 Task: Search for emails with a 'Followup Flag' in subfolders.
Action: Mouse moved to (420, 12)
Screenshot: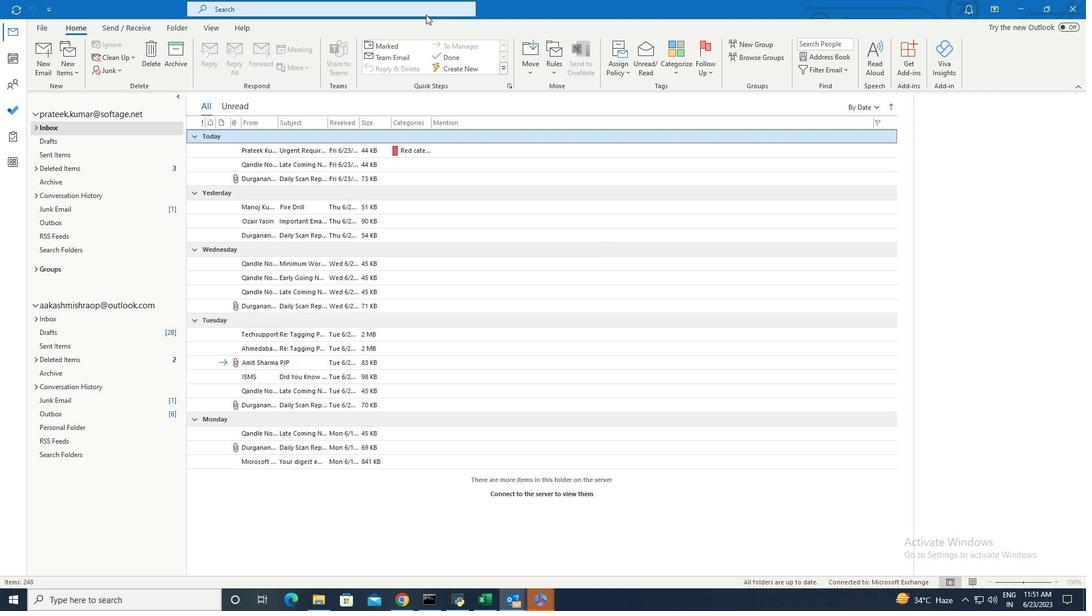 
Action: Mouse pressed left at (420, 12)
Screenshot: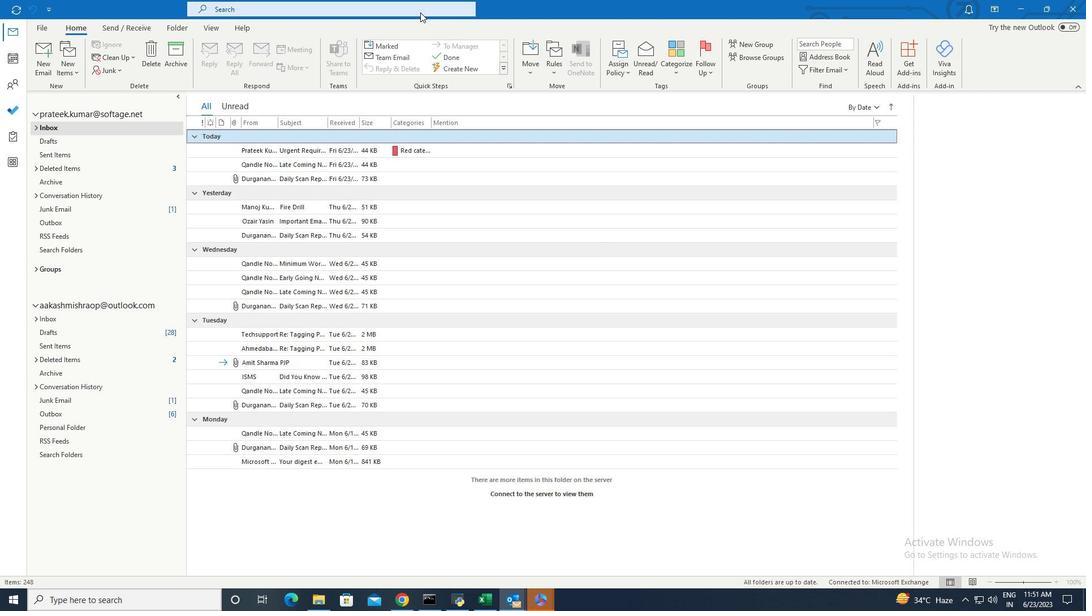 
Action: Mouse moved to (448, 9)
Screenshot: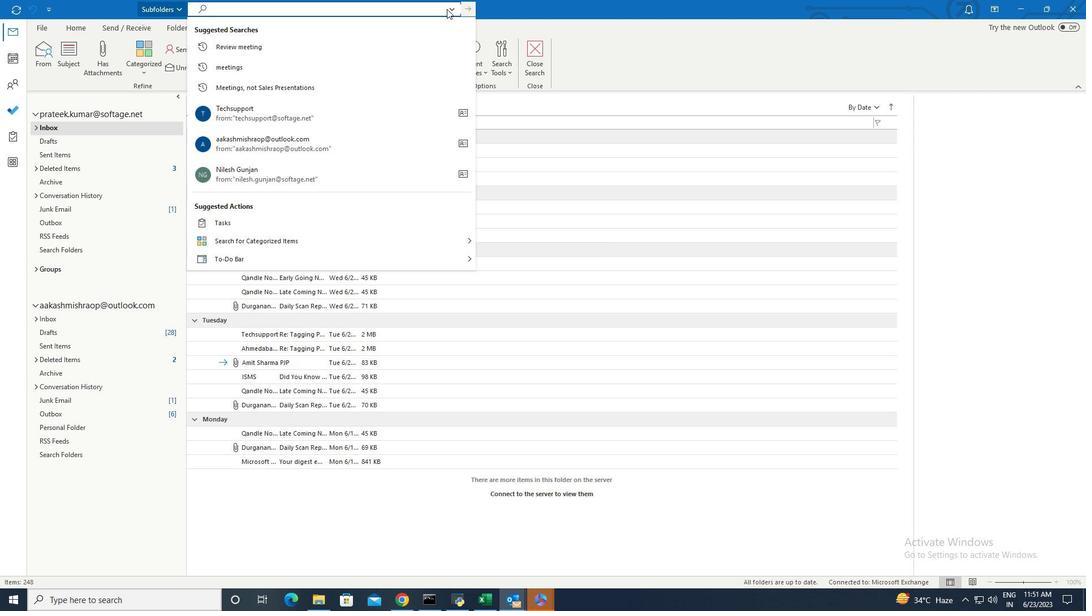 
Action: Mouse pressed left at (448, 9)
Screenshot: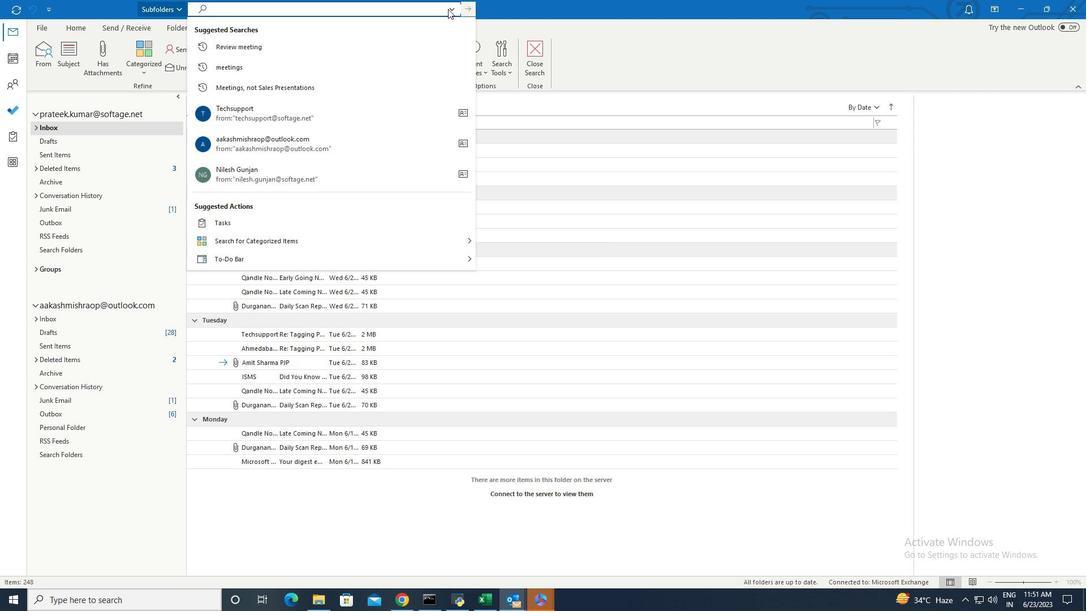 
Action: Mouse moved to (460, 24)
Screenshot: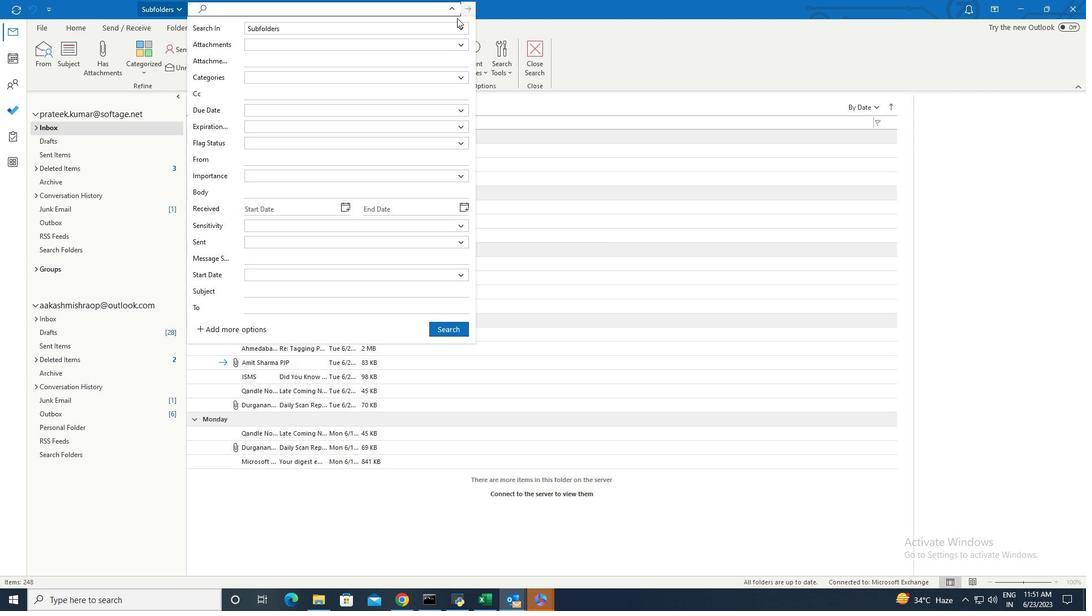 
Action: Mouse pressed left at (460, 24)
Screenshot: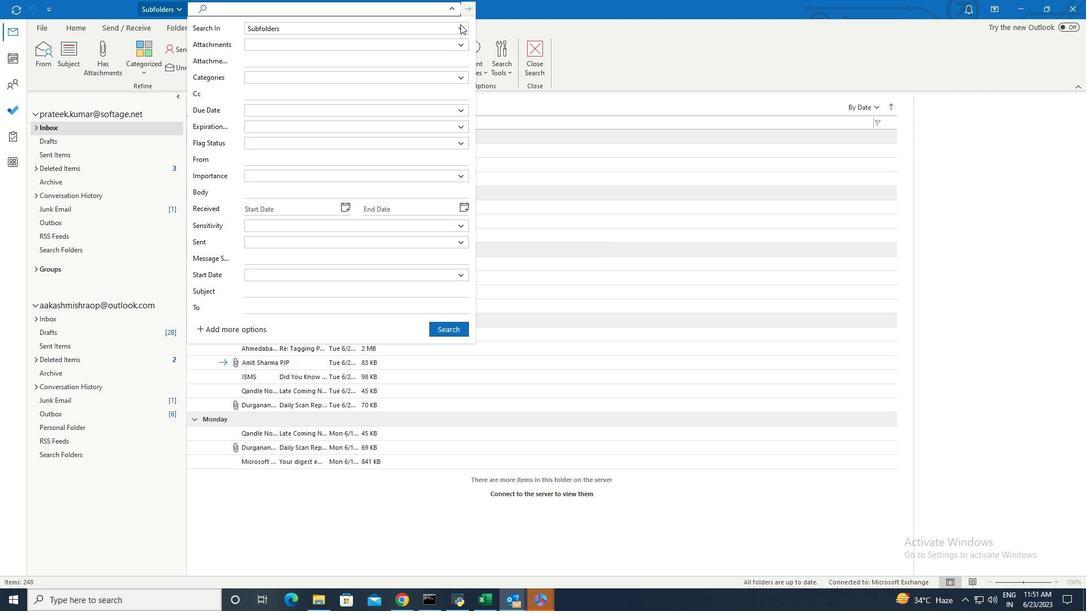 
Action: Mouse moved to (336, 37)
Screenshot: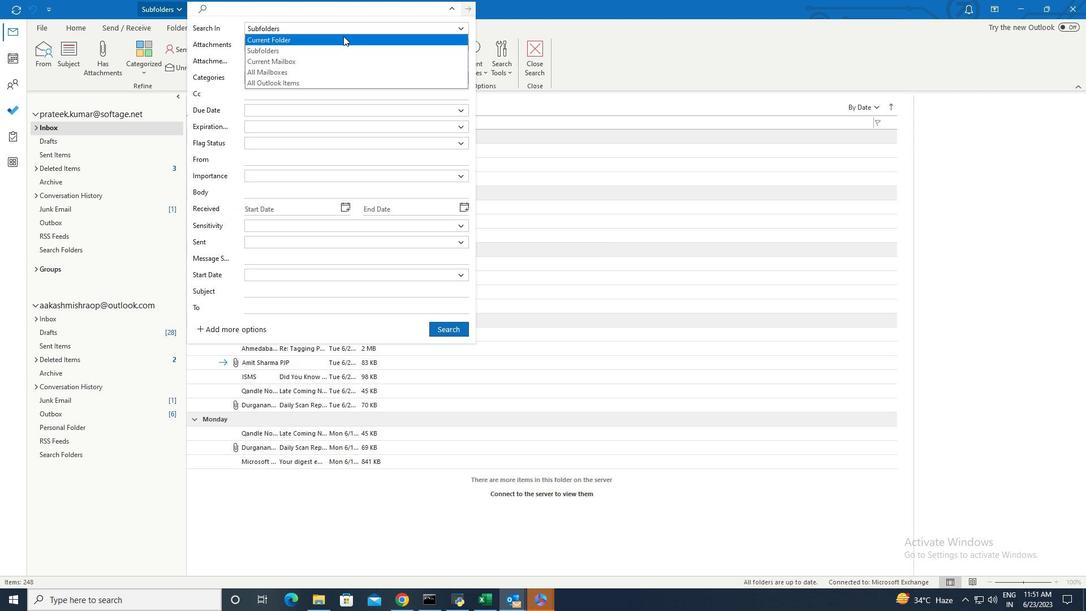 
Action: Mouse pressed left at (336, 37)
Screenshot: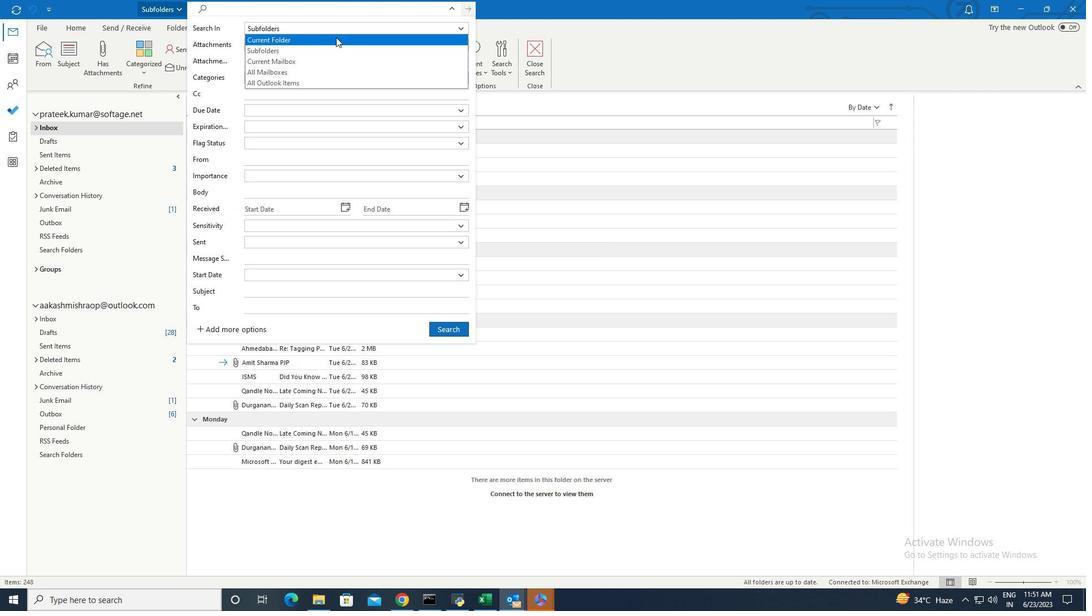 
Action: Mouse moved to (453, 5)
Screenshot: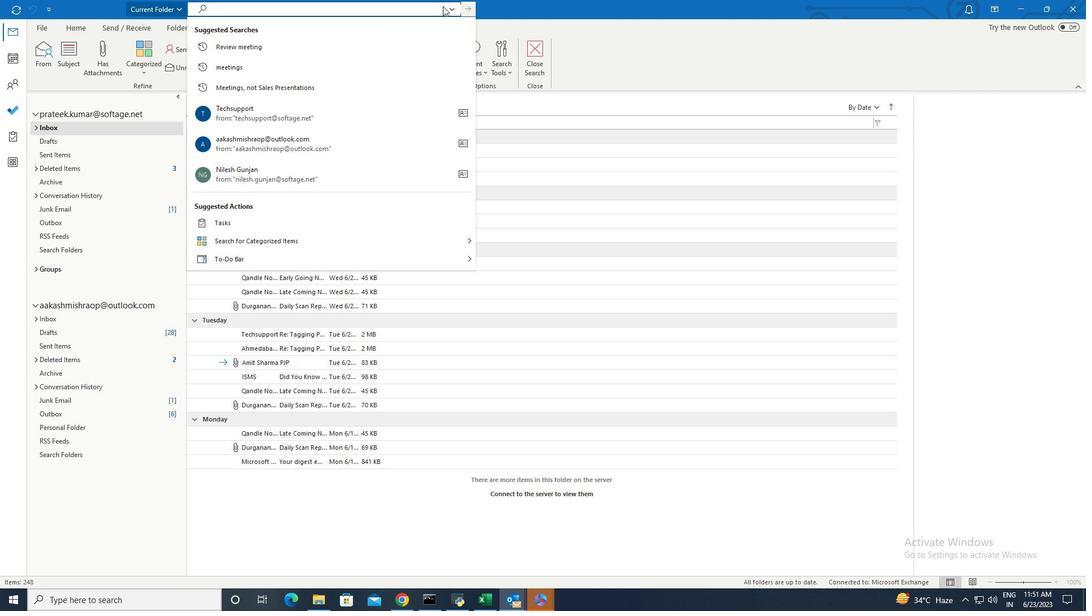 
Action: Mouse pressed left at (453, 5)
Screenshot: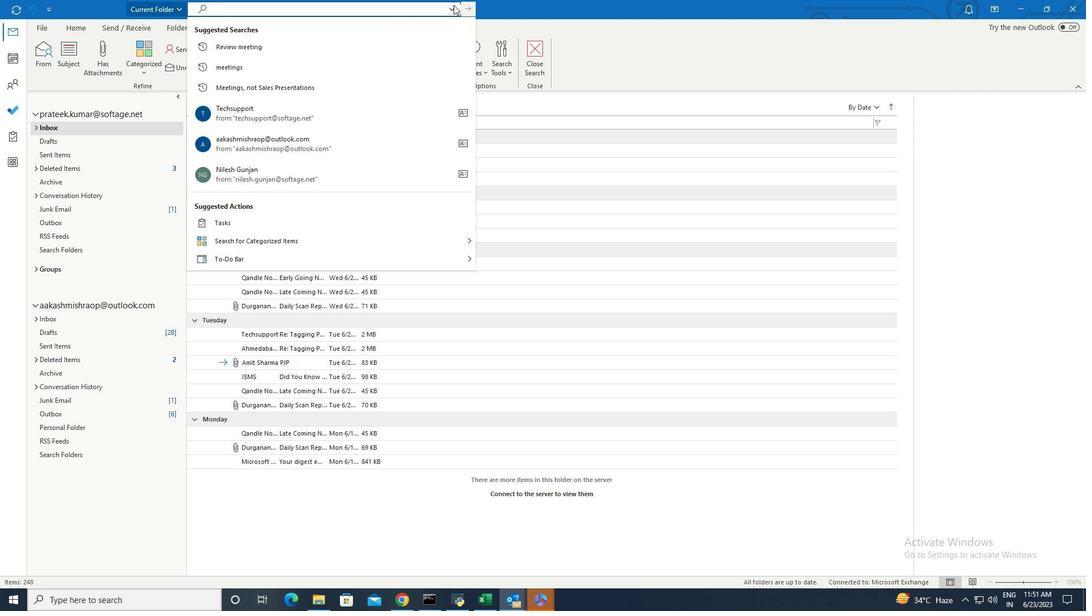 
Action: Mouse moved to (394, 143)
Screenshot: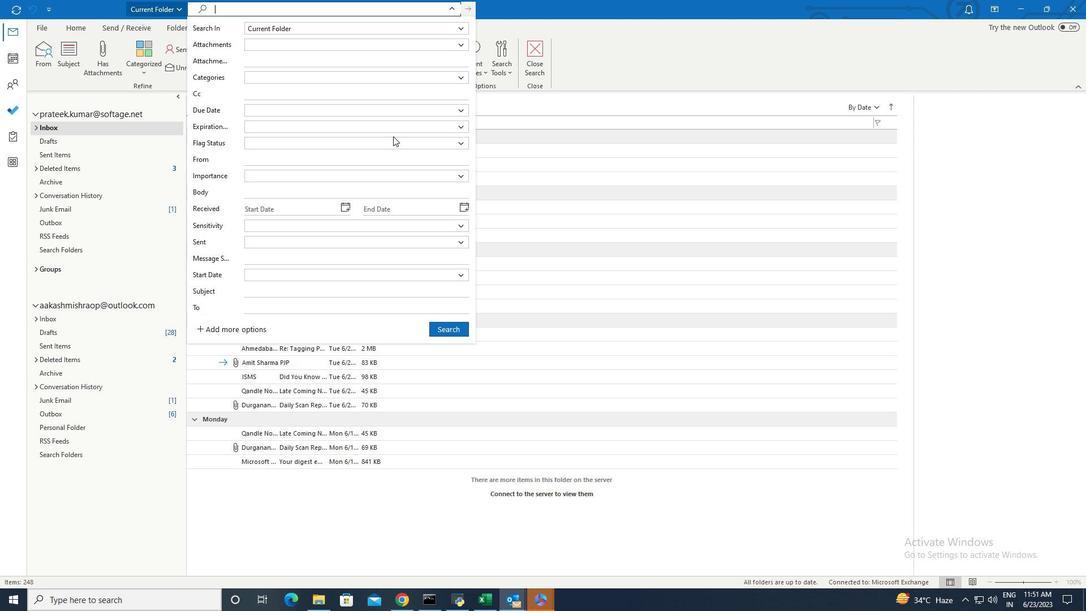 
Action: Mouse pressed left at (394, 143)
Screenshot: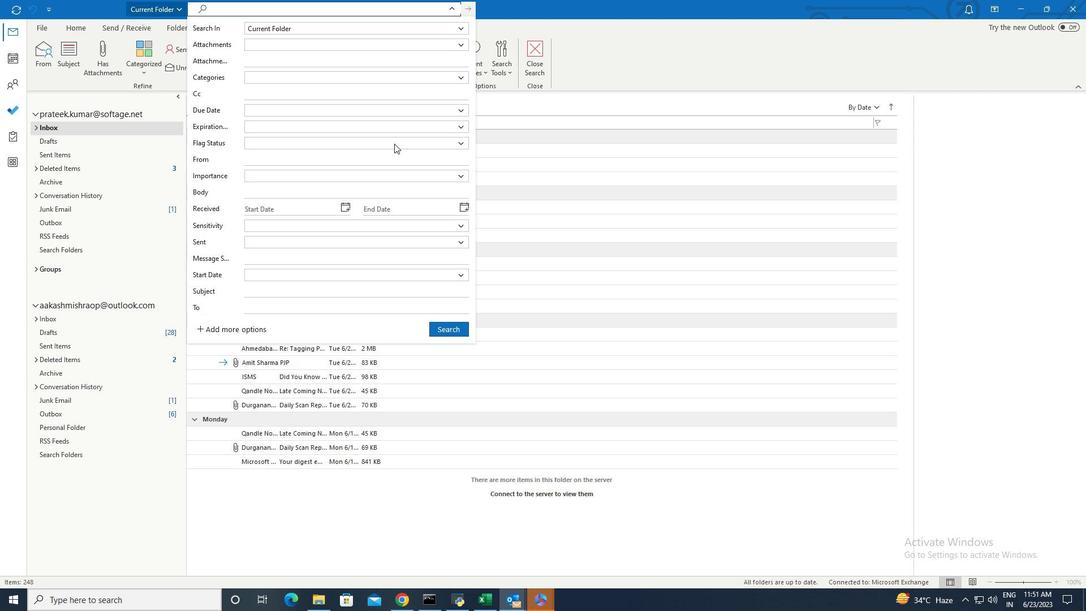 
Action: Mouse moved to (366, 184)
Screenshot: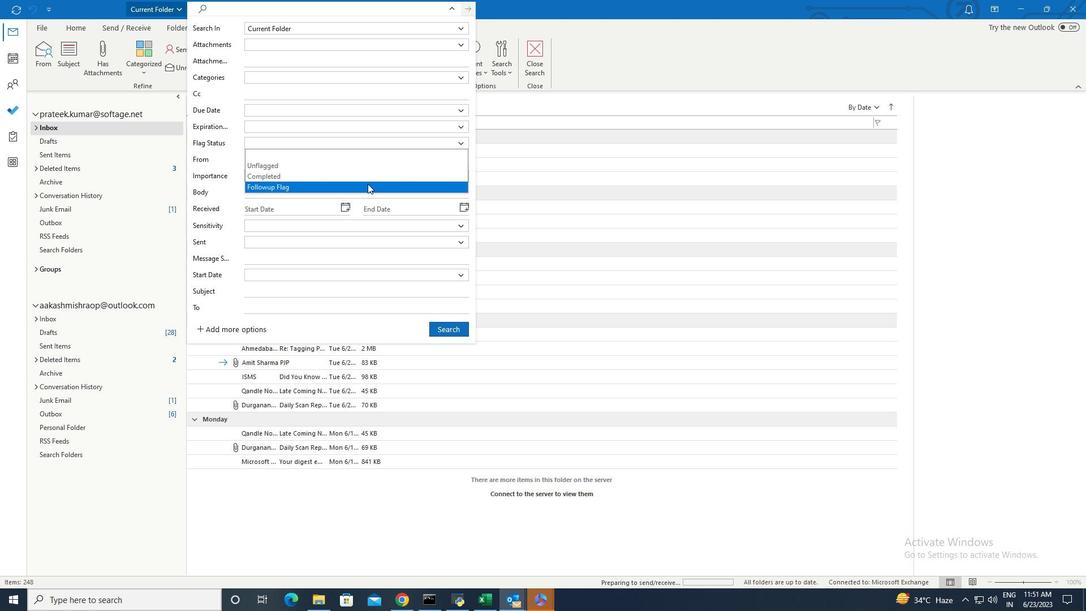 
Action: Mouse pressed left at (366, 184)
Screenshot: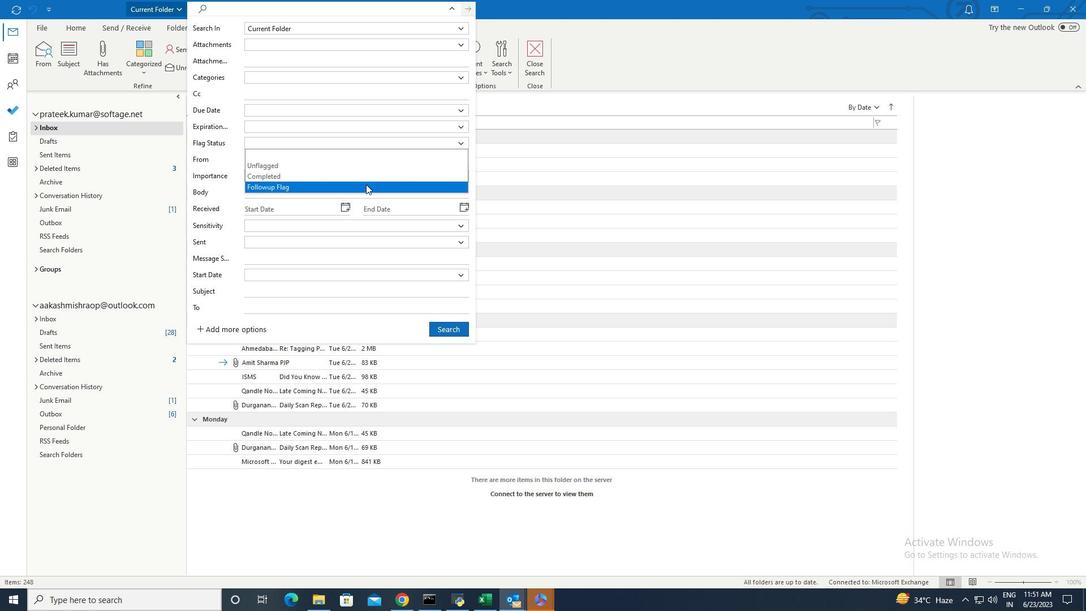 
Action: Mouse moved to (441, 328)
Screenshot: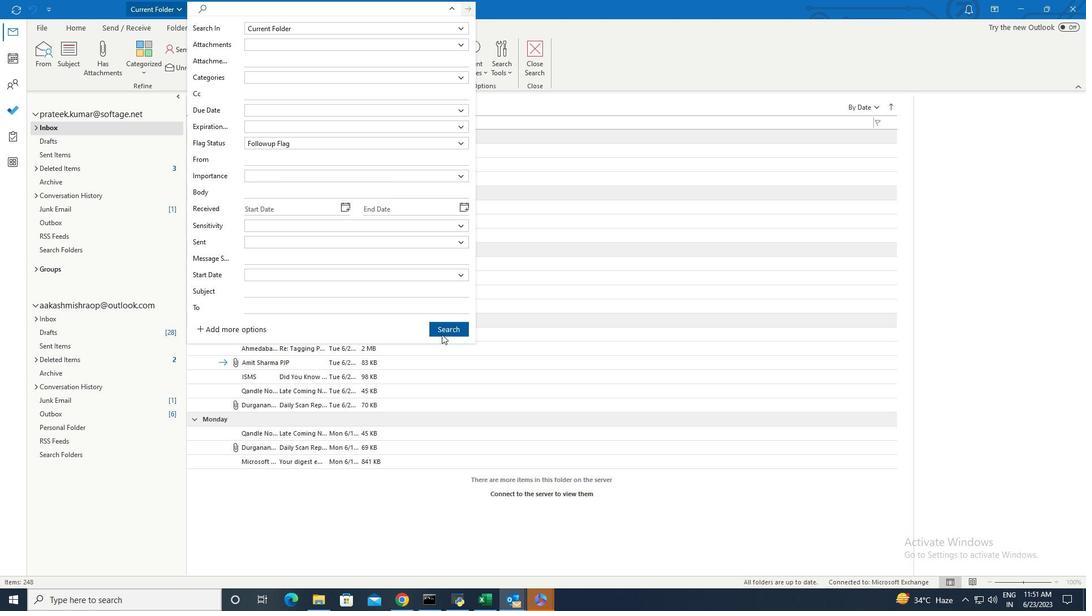 
Action: Mouse pressed left at (441, 328)
Screenshot: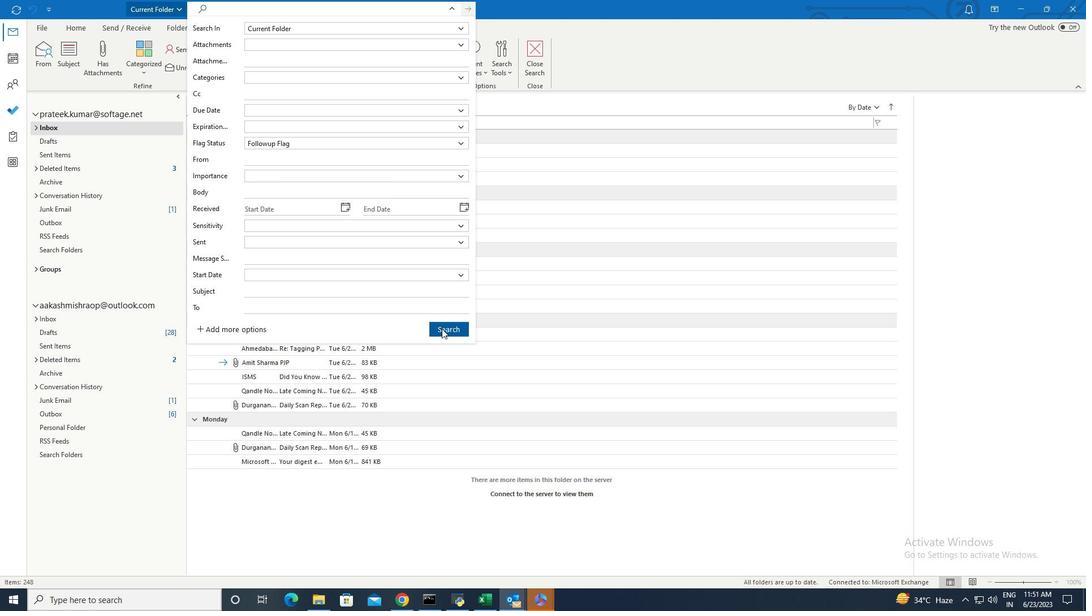 
